 Task: Schedule a meeting for 15 minutes.
Action: Mouse moved to (754, 97)
Screenshot: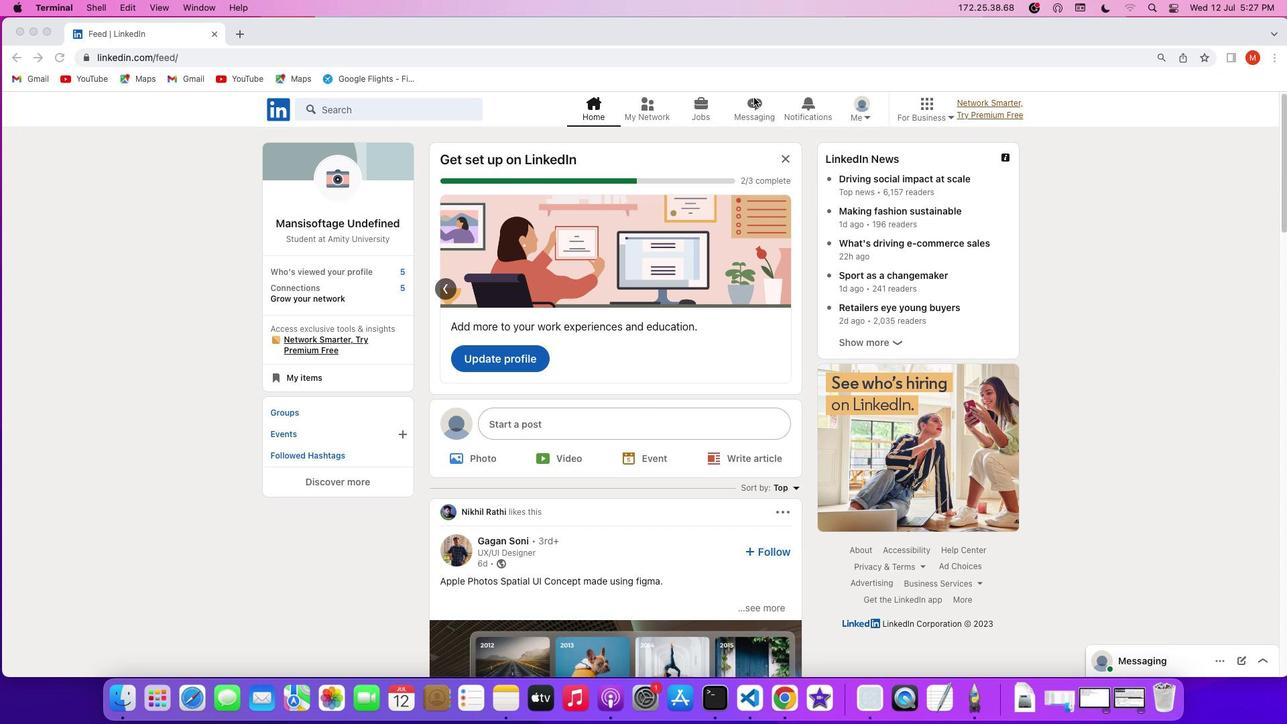 
Action: Mouse pressed left at (754, 97)
Screenshot: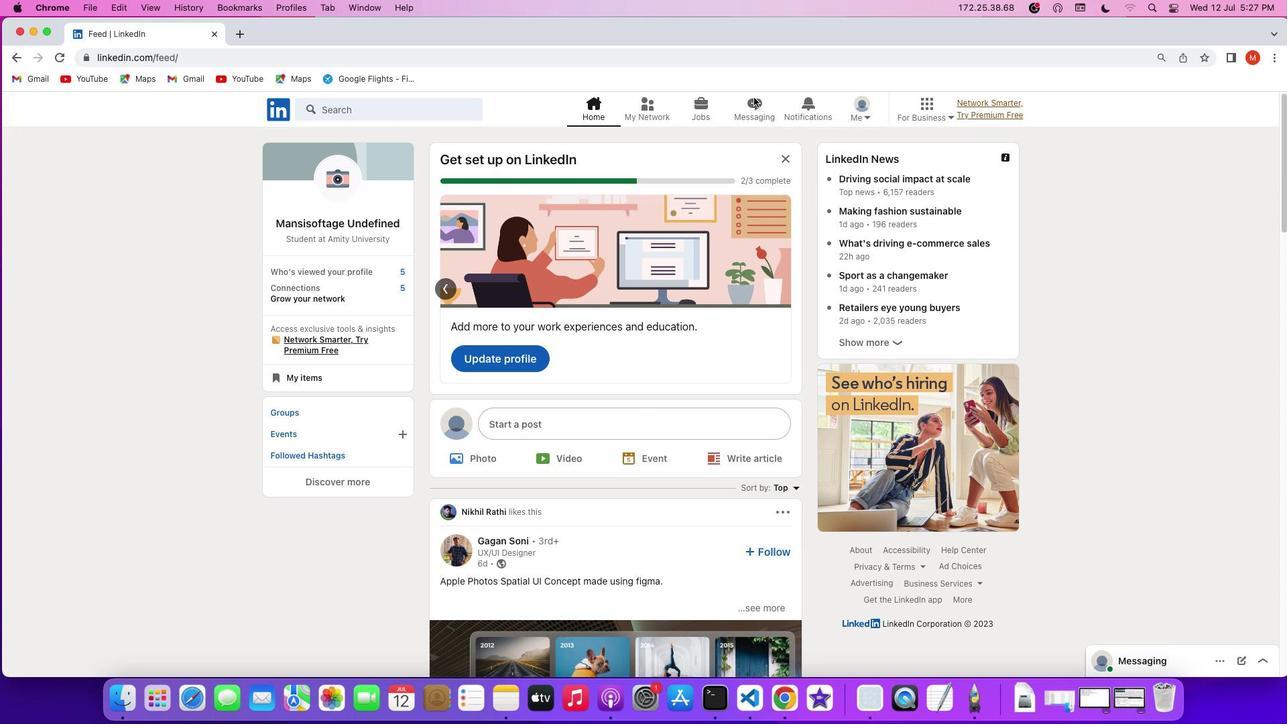 
Action: Mouse moved to (754, 98)
Screenshot: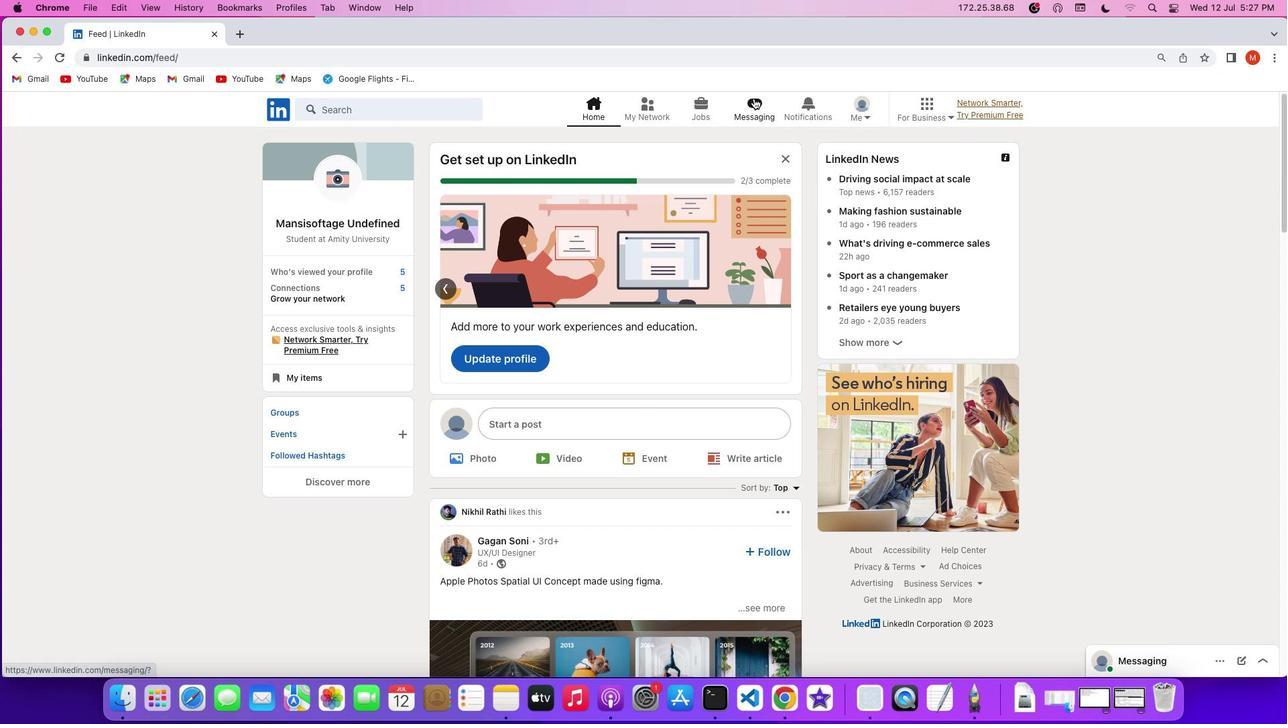 
Action: Mouse pressed left at (754, 98)
Screenshot: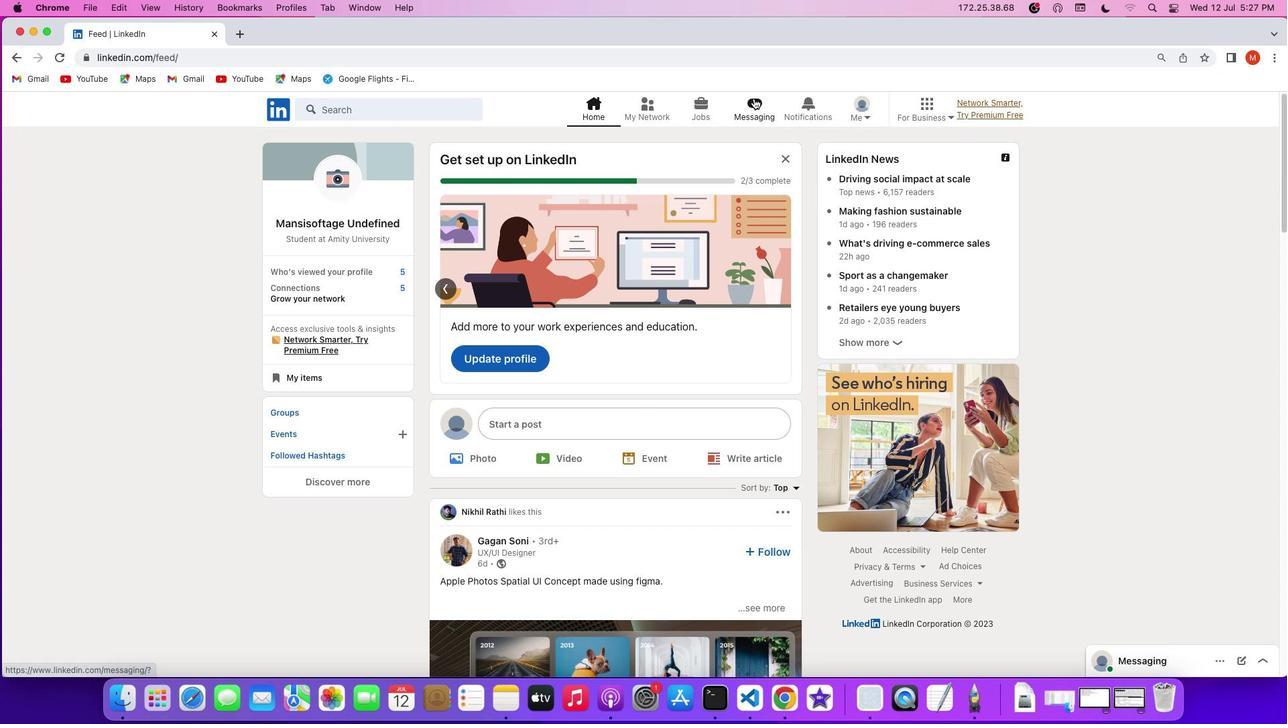 
Action: Mouse moved to (732, 159)
Screenshot: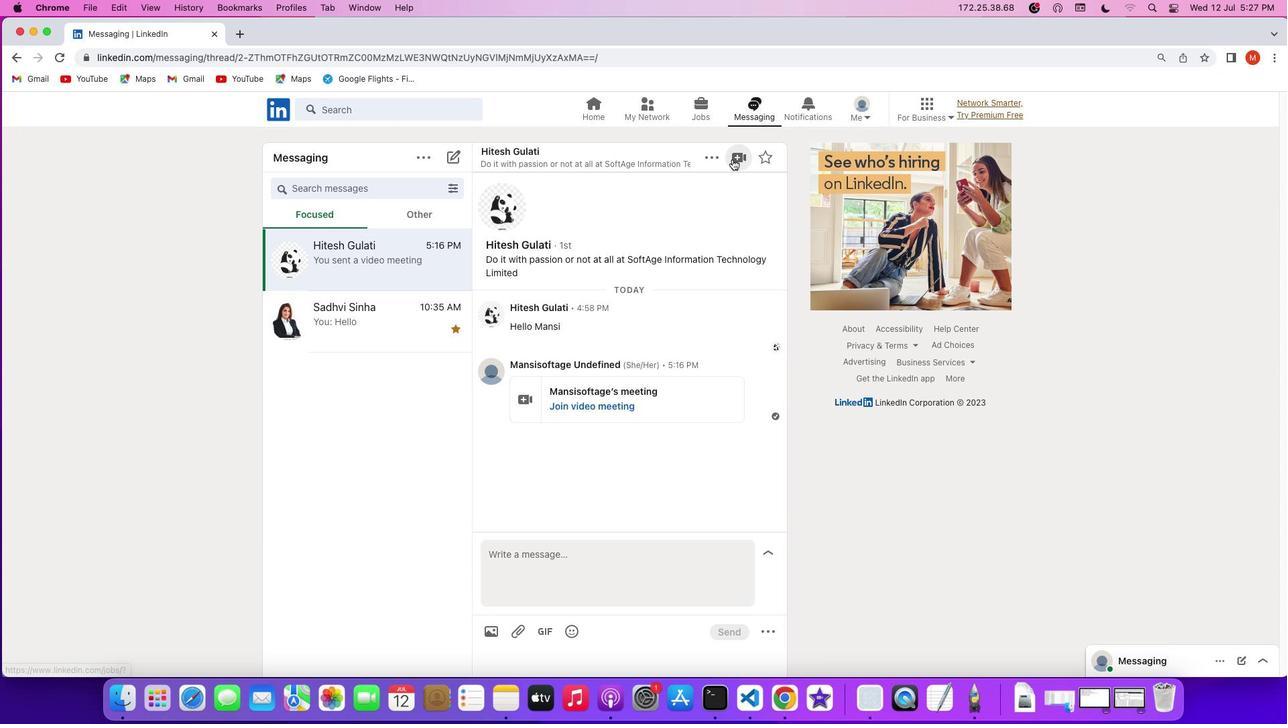 
Action: Mouse pressed left at (732, 159)
Screenshot: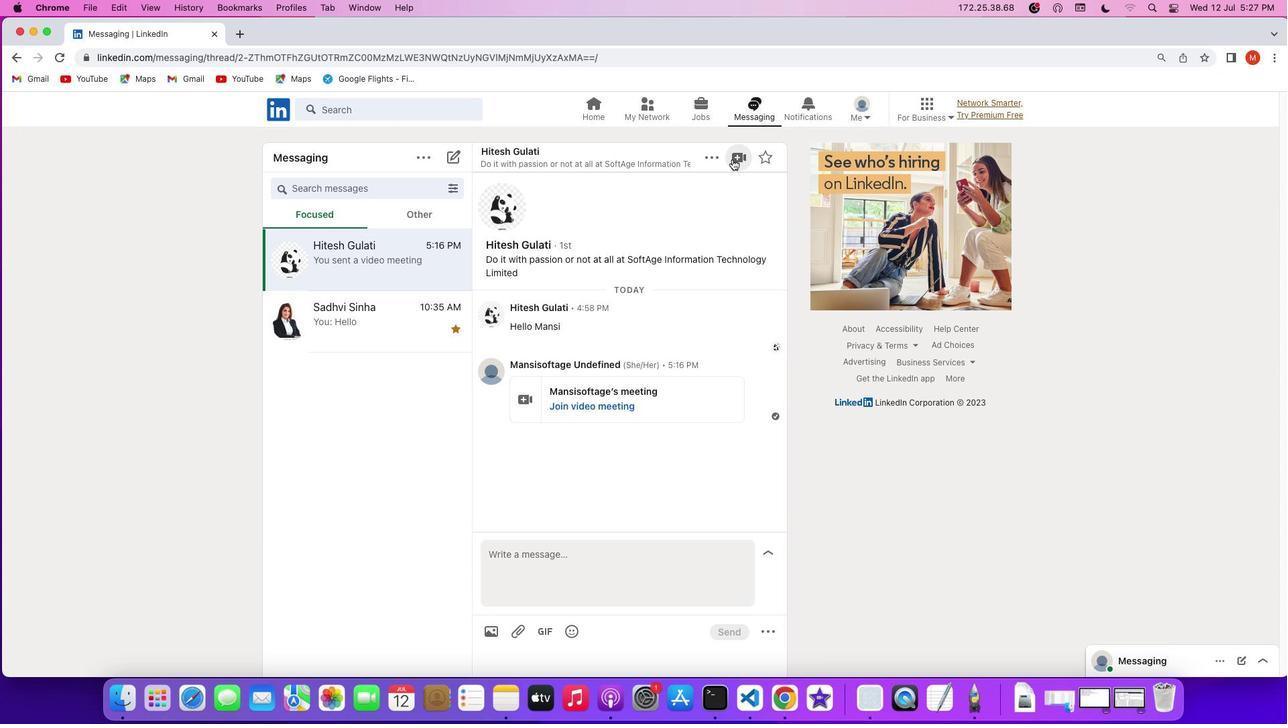 
Action: Mouse moved to (713, 211)
Screenshot: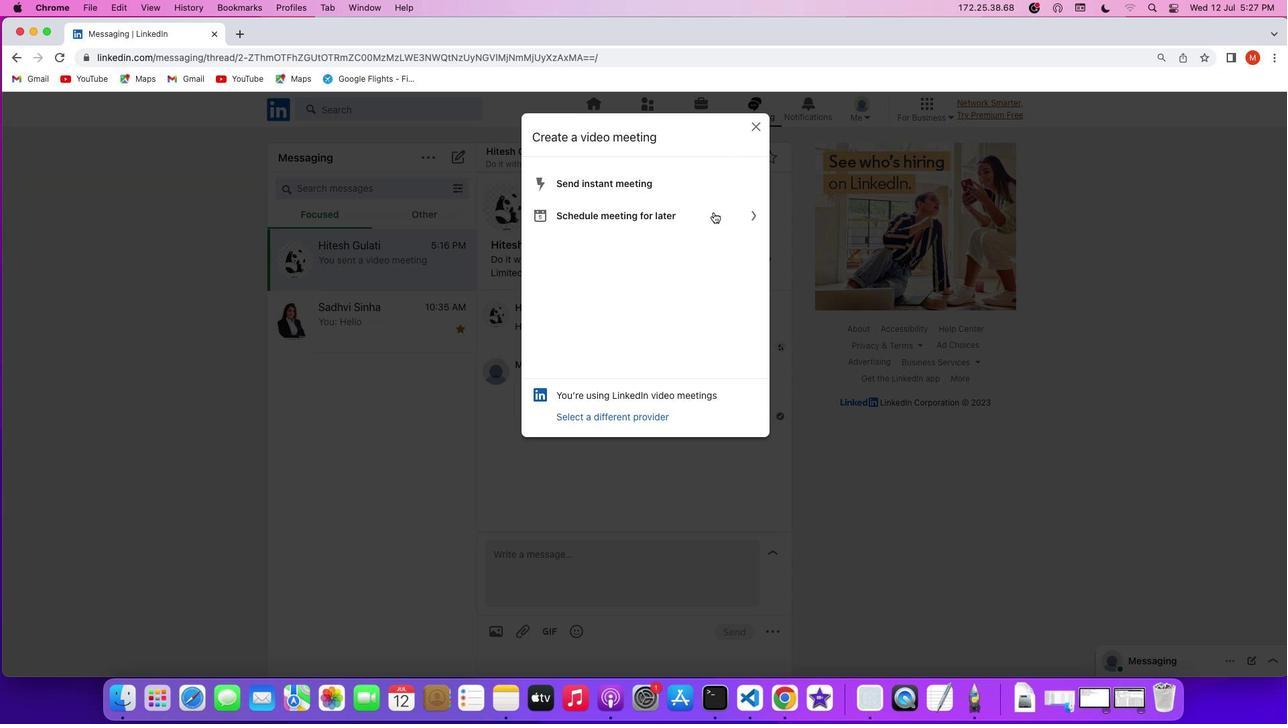 
Action: Mouse pressed left at (713, 211)
Screenshot: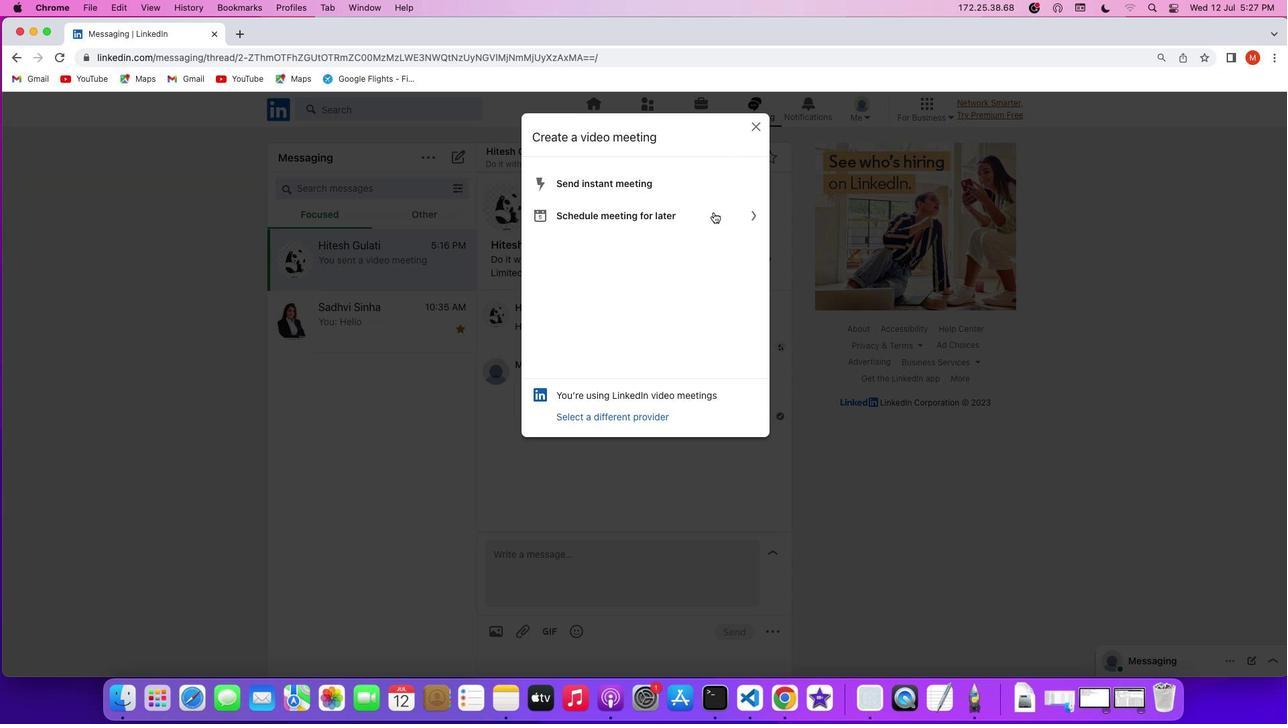 
Action: Mouse moved to (749, 244)
Screenshot: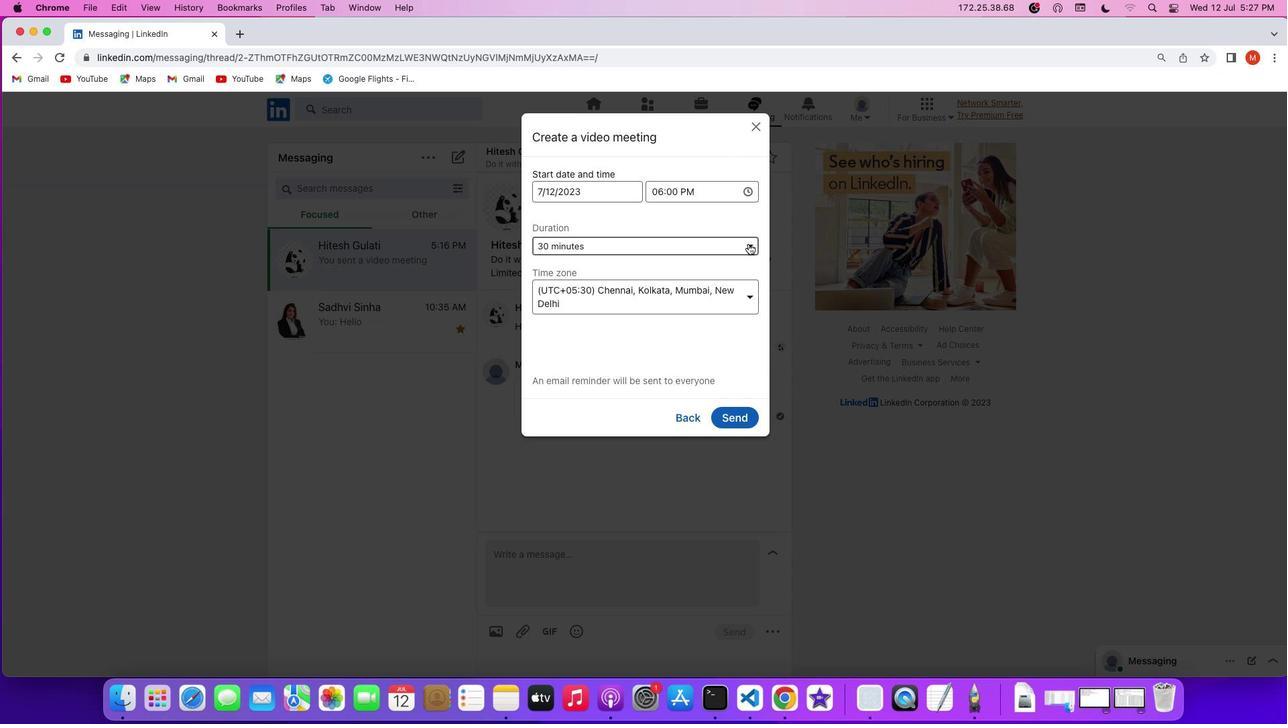 
Action: Mouse pressed left at (749, 244)
Screenshot: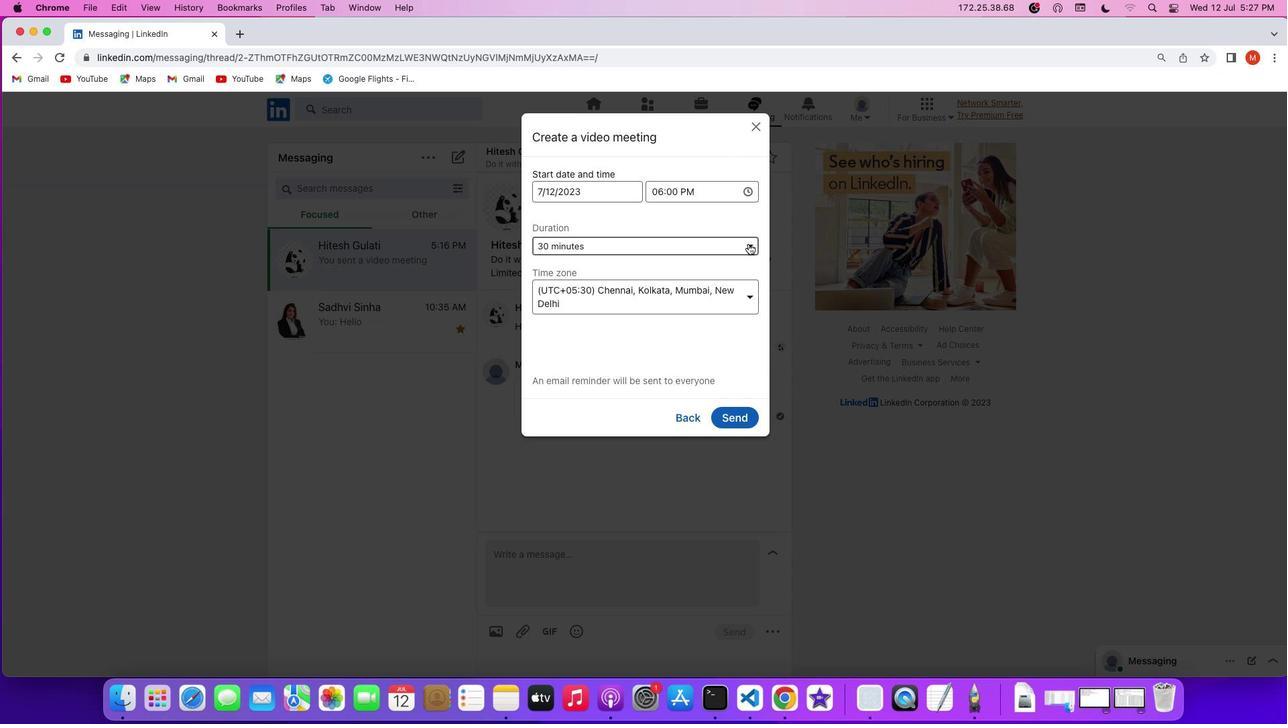 
Action: Mouse moved to (722, 260)
Screenshot: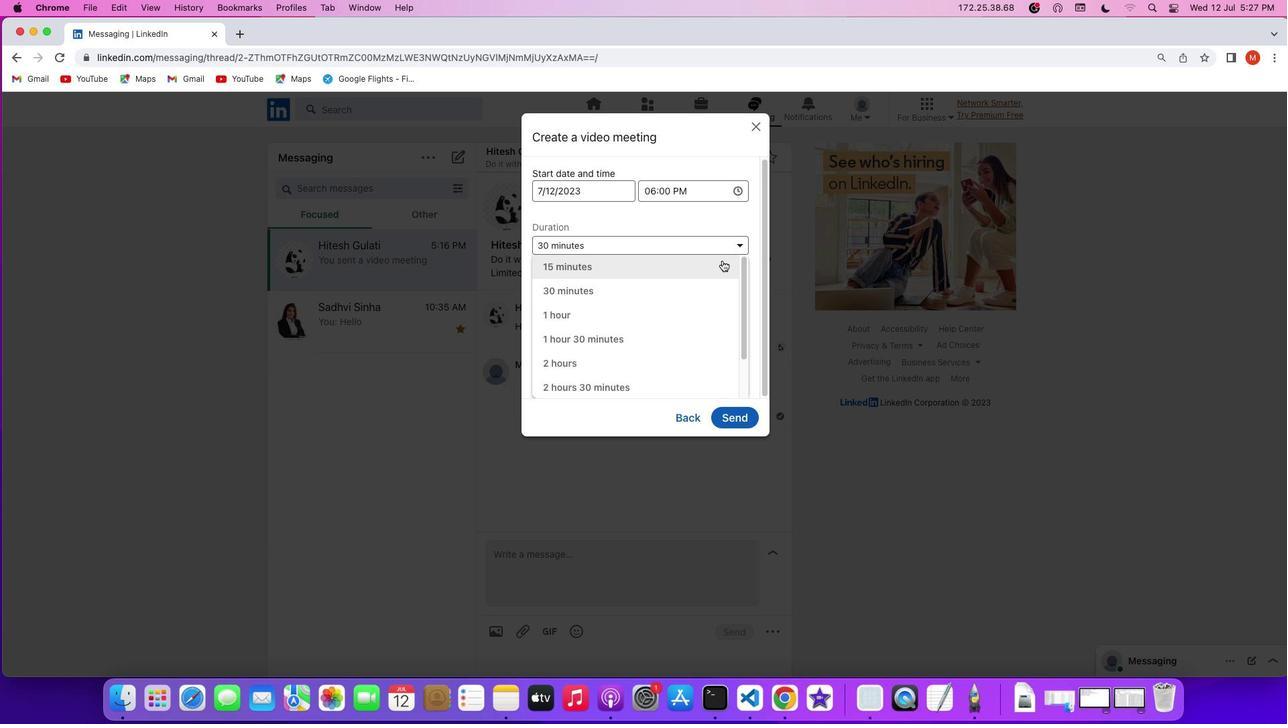 
Action: Mouse pressed left at (722, 260)
Screenshot: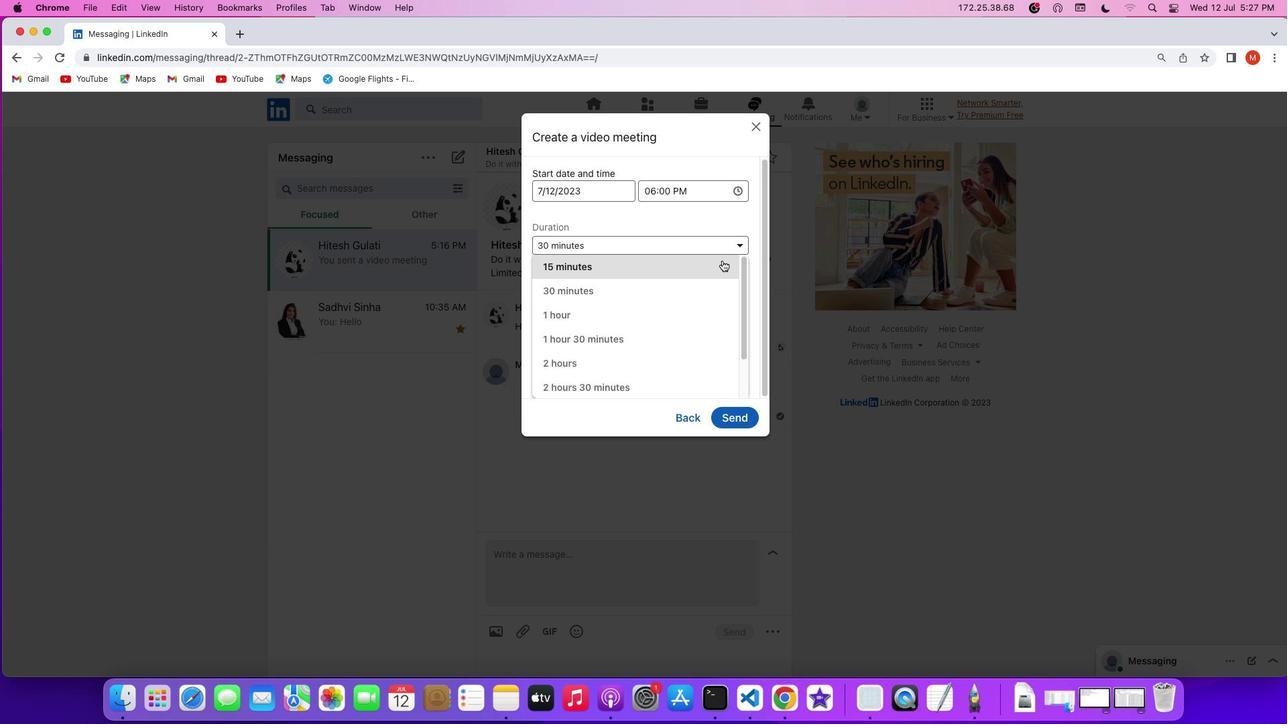 
